 Task: Create a due date automation trigger when advanced on, on the wednesday before a card is due add fields without custom field "Resume" set to a number greater or equal to 1 and greater than 10 at 11:00 AM.
Action: Mouse moved to (955, 67)
Screenshot: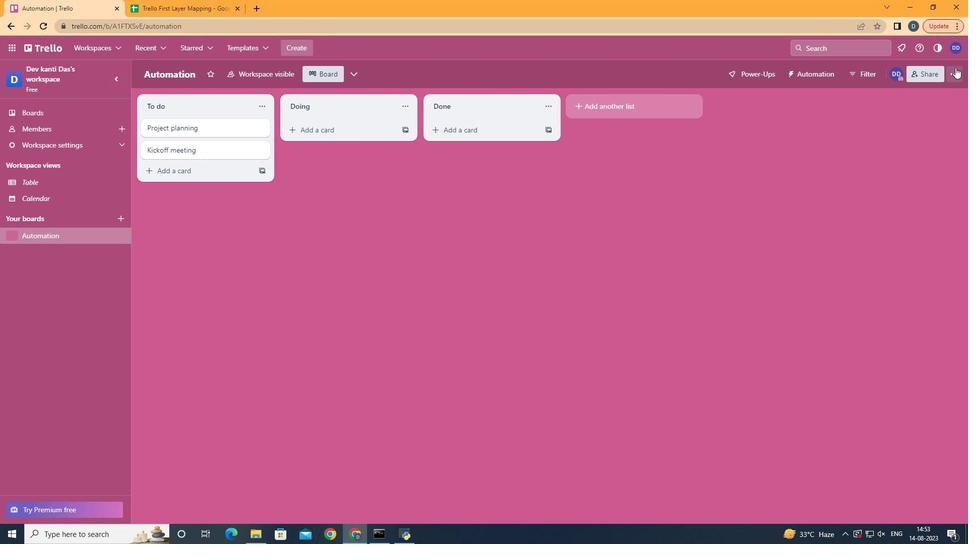 
Action: Mouse pressed left at (955, 67)
Screenshot: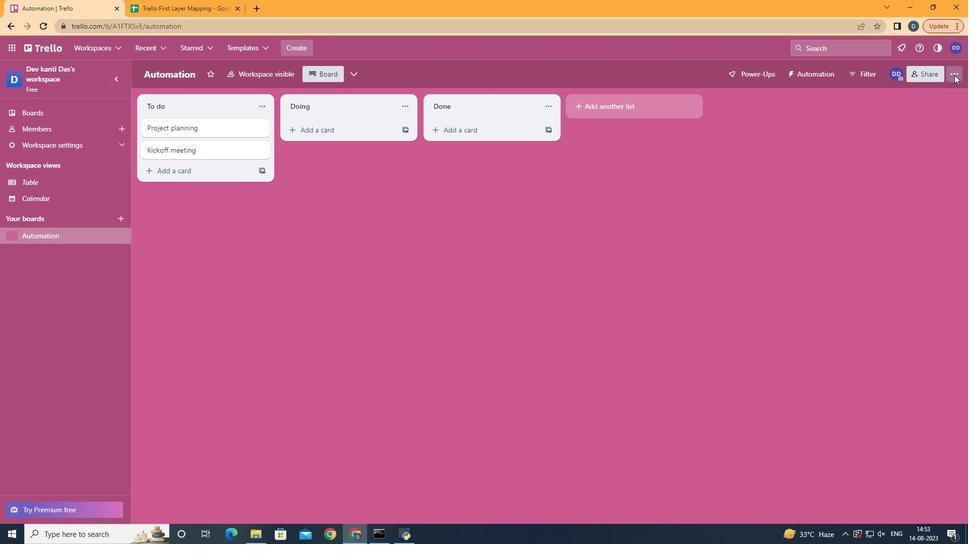
Action: Mouse moved to (872, 208)
Screenshot: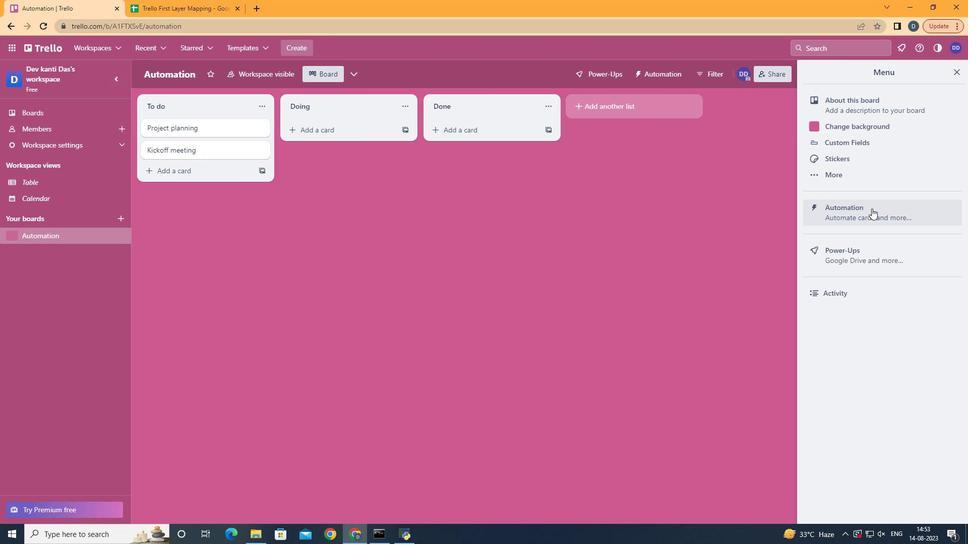 
Action: Mouse pressed left at (872, 208)
Screenshot: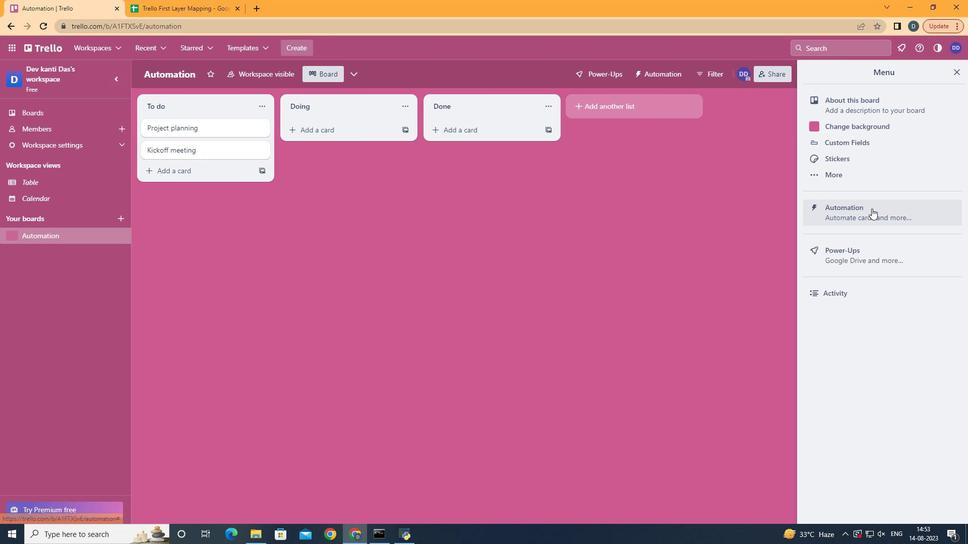 
Action: Mouse moved to (193, 210)
Screenshot: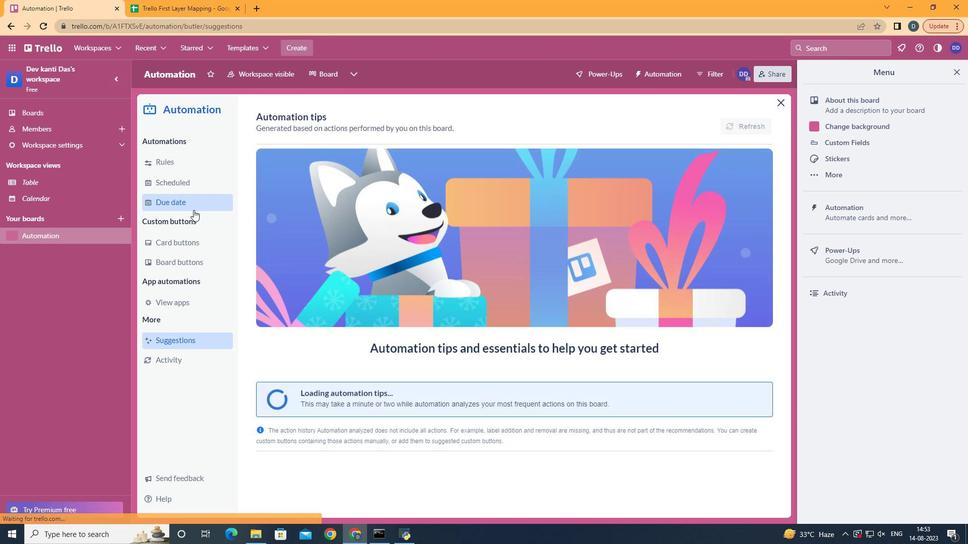 
Action: Mouse pressed left at (193, 210)
Screenshot: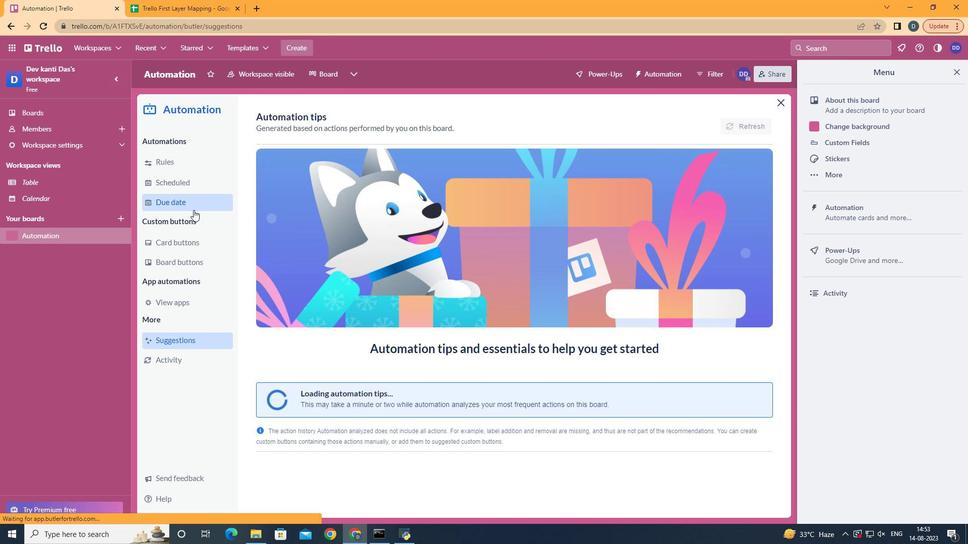 
Action: Mouse moved to (706, 120)
Screenshot: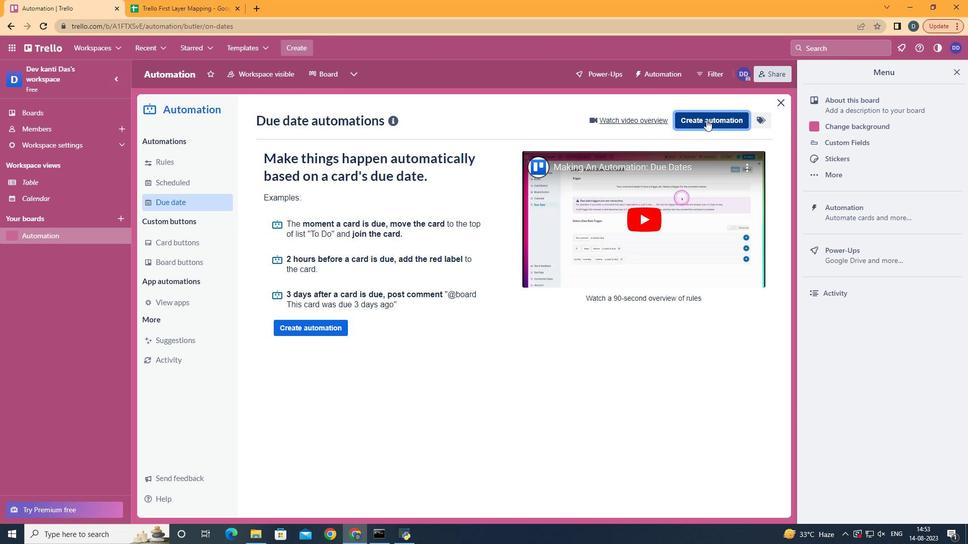 
Action: Mouse pressed left at (706, 120)
Screenshot: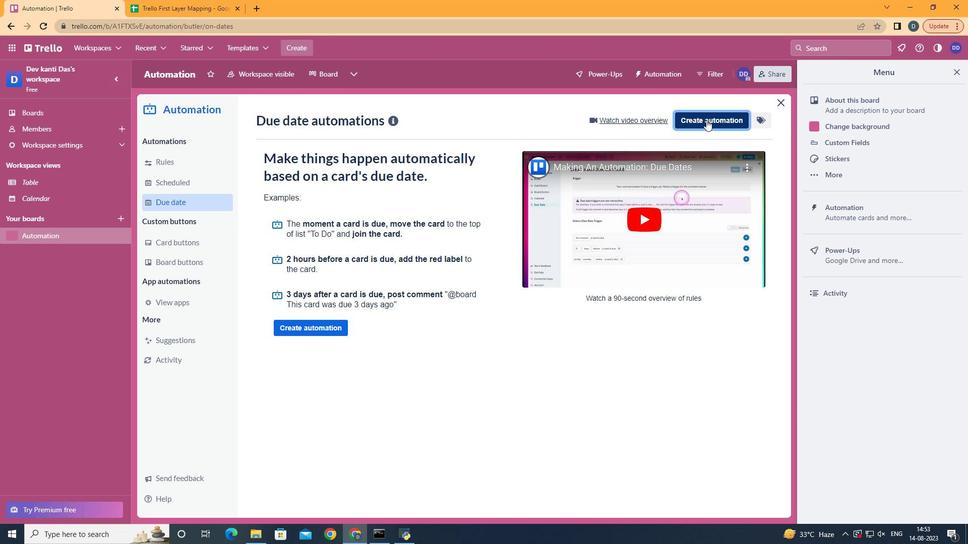 
Action: Mouse moved to (536, 219)
Screenshot: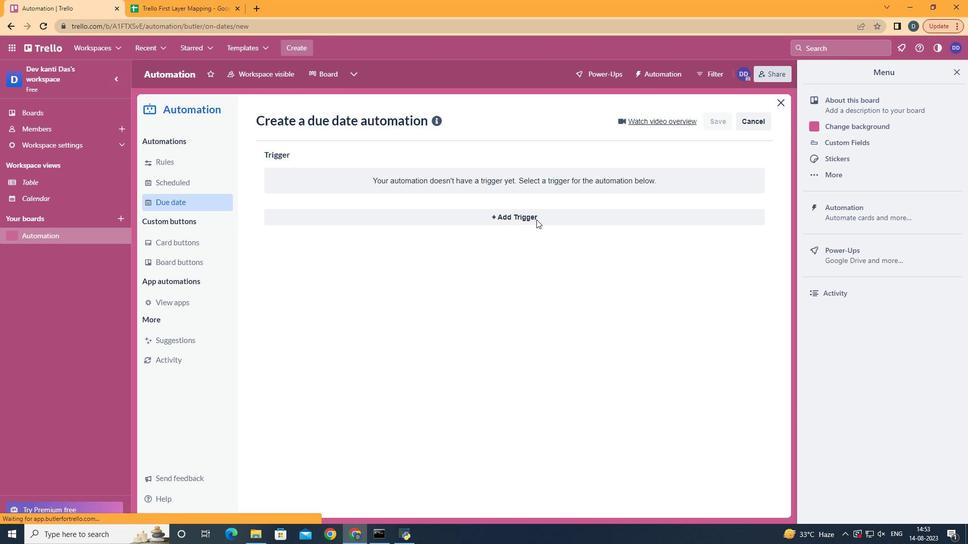 
Action: Mouse pressed left at (536, 219)
Screenshot: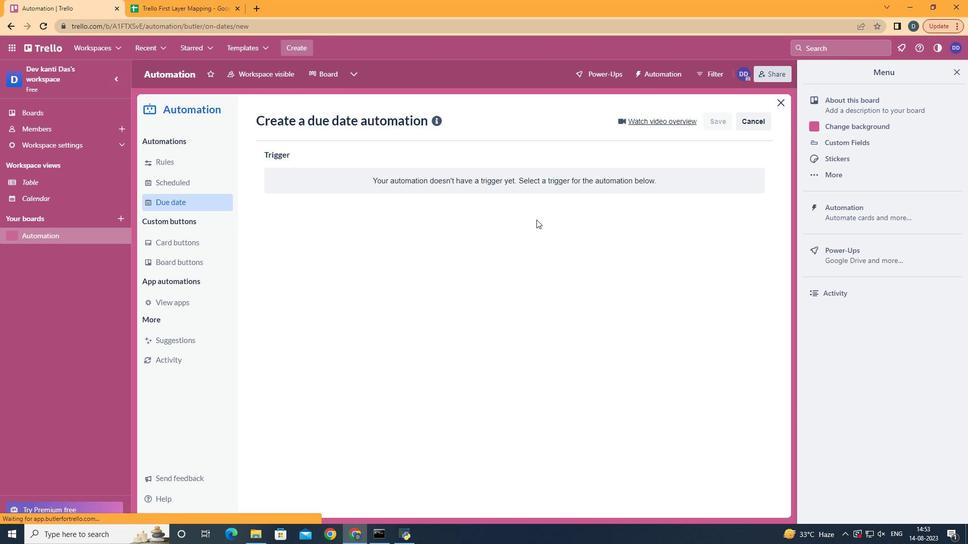 
Action: Mouse moved to (342, 308)
Screenshot: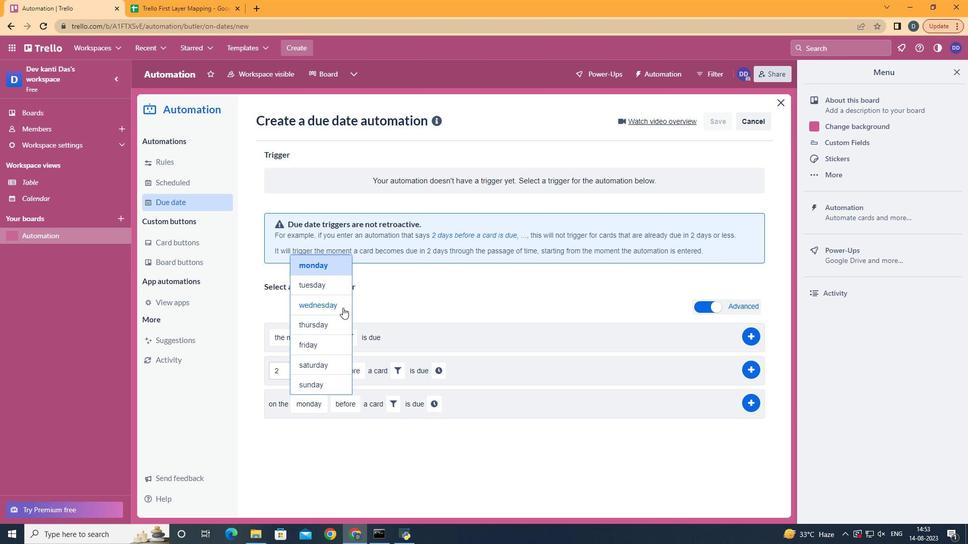 
Action: Mouse pressed left at (342, 308)
Screenshot: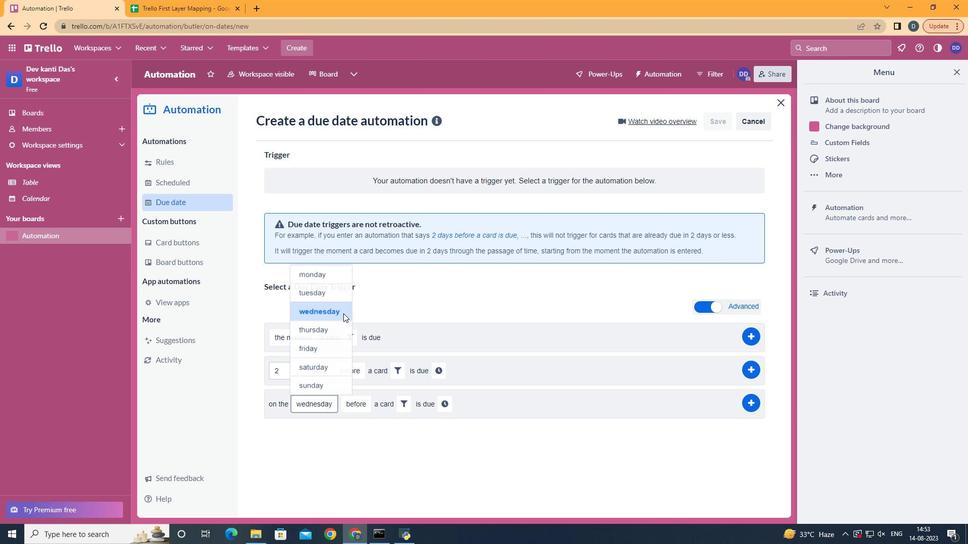 
Action: Mouse moved to (400, 407)
Screenshot: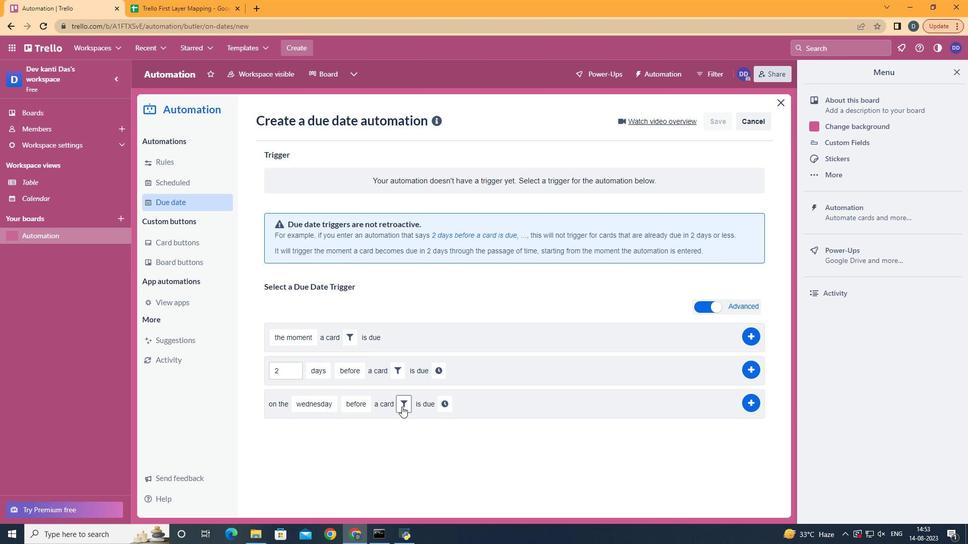 
Action: Mouse pressed left at (400, 407)
Screenshot: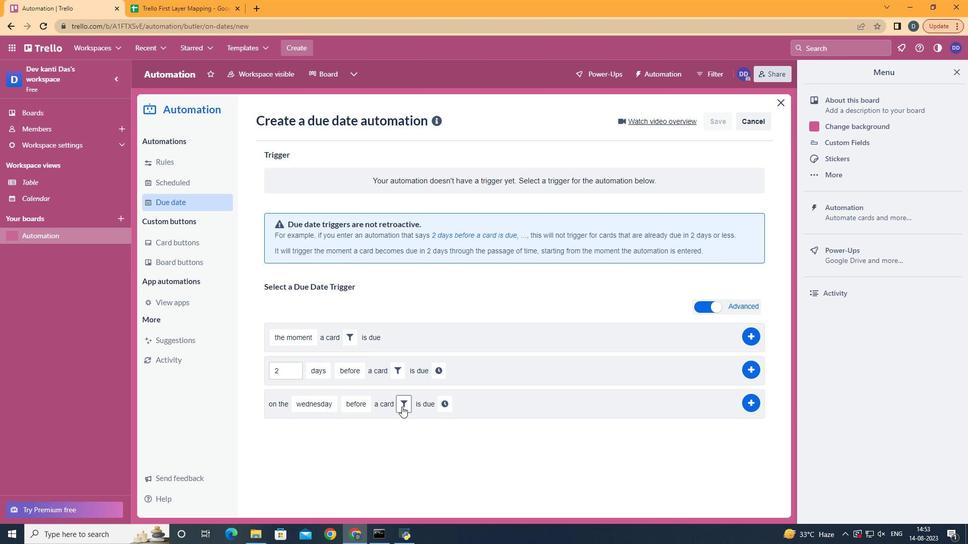
Action: Mouse moved to (564, 427)
Screenshot: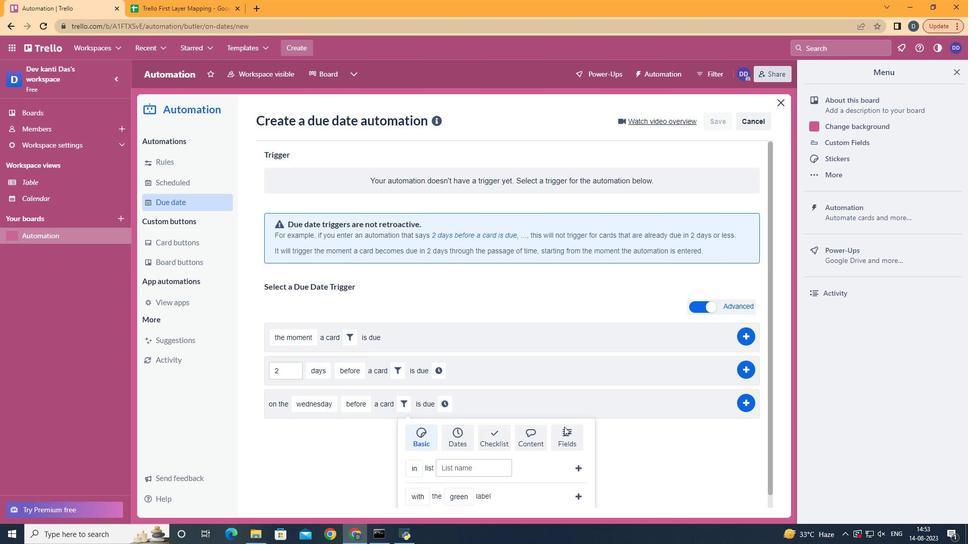 
Action: Mouse pressed left at (564, 427)
Screenshot: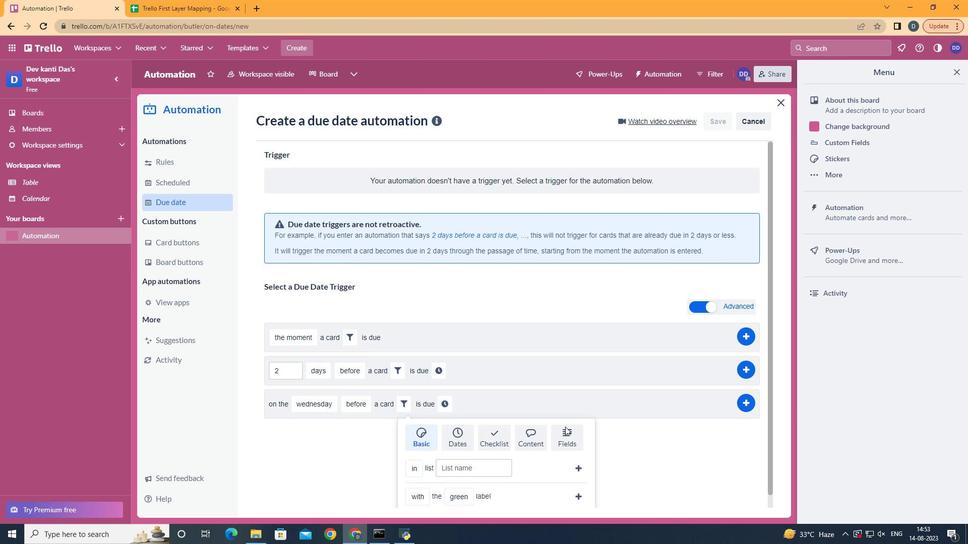
Action: Mouse moved to (565, 427)
Screenshot: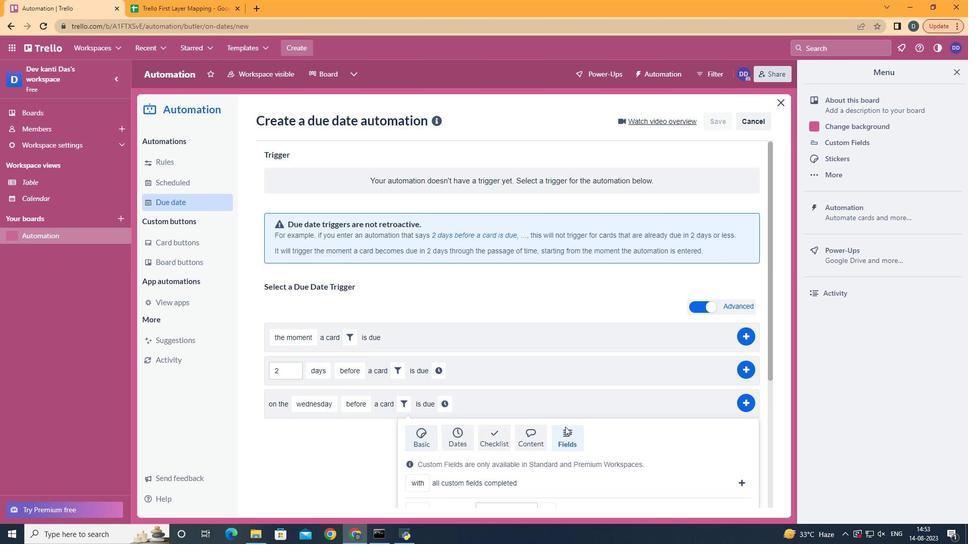
Action: Mouse scrolled (565, 426) with delta (0, 0)
Screenshot: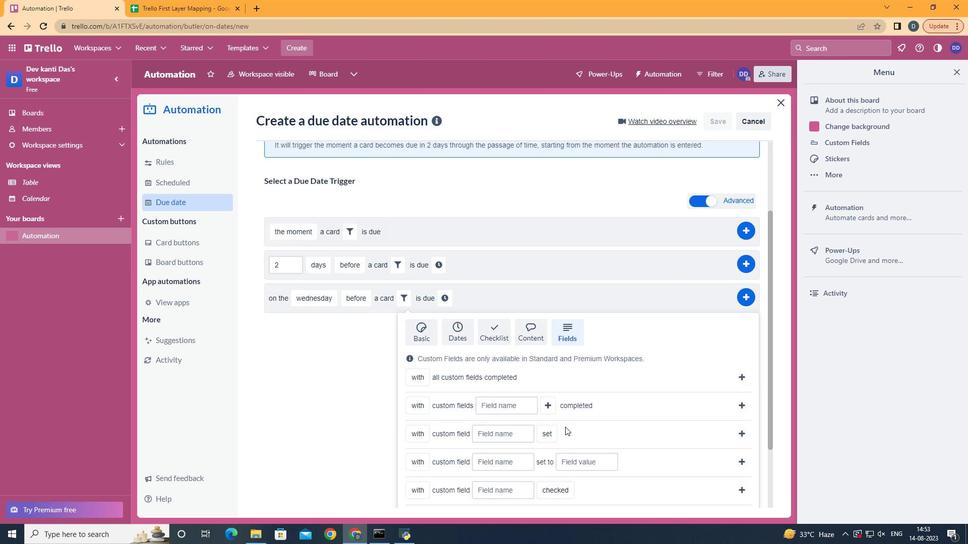 
Action: Mouse scrolled (565, 426) with delta (0, 0)
Screenshot: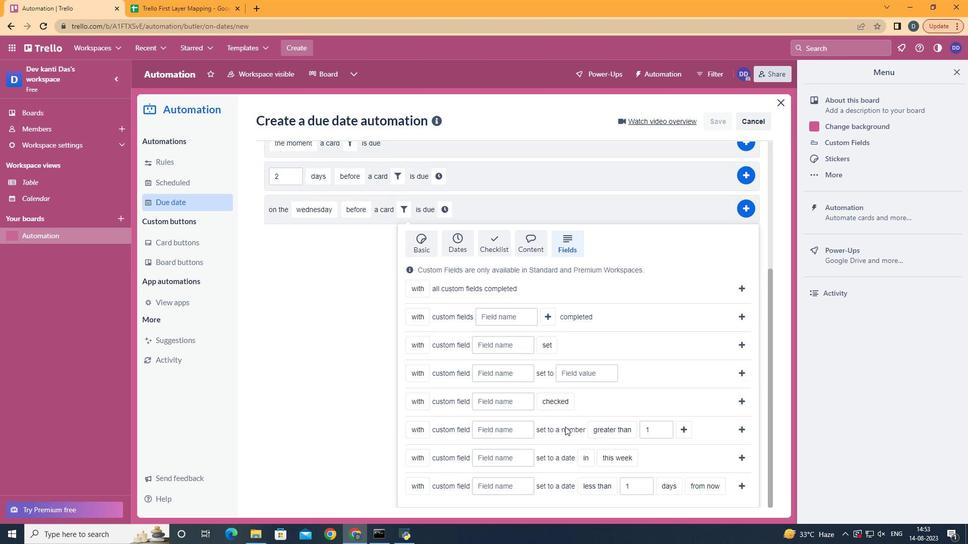 
Action: Mouse scrolled (565, 426) with delta (0, 0)
Screenshot: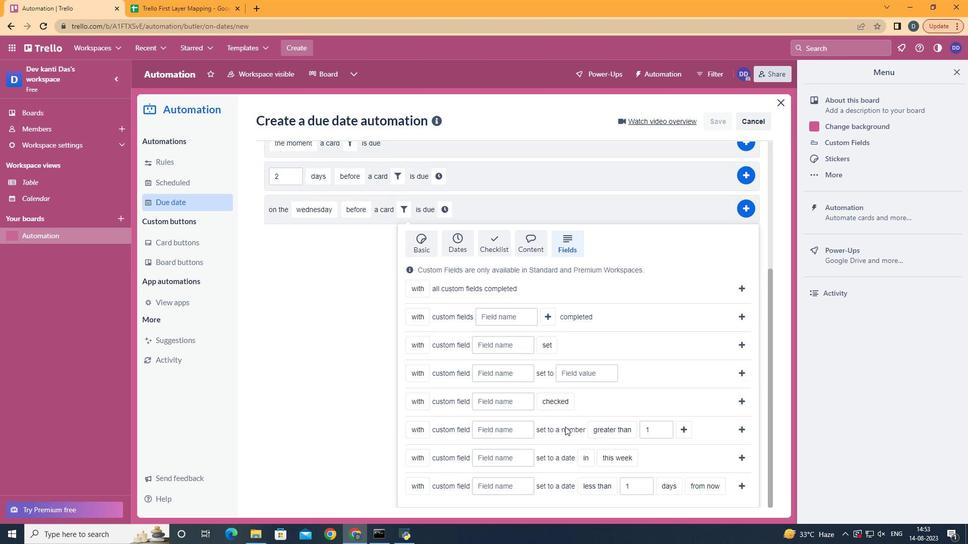 
Action: Mouse scrolled (565, 426) with delta (0, -1)
Screenshot: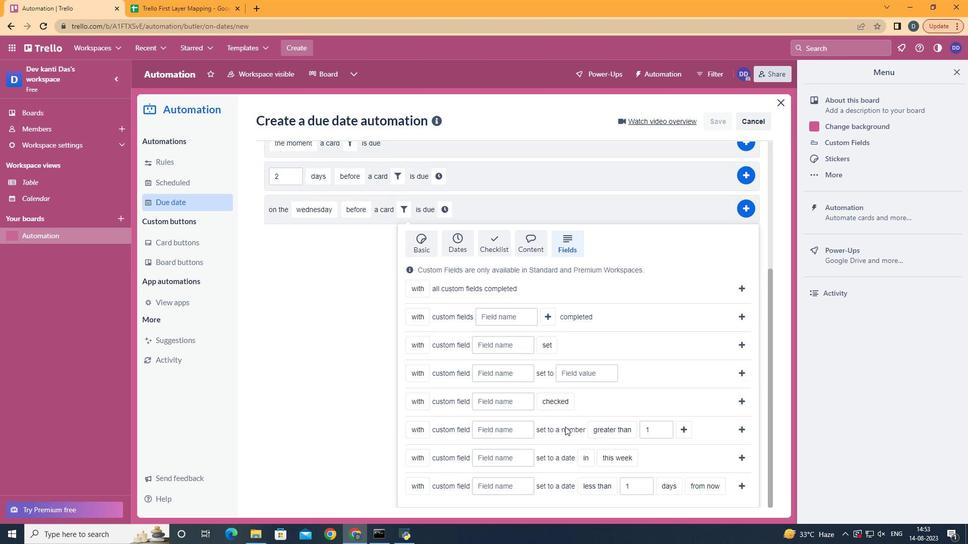 
Action: Mouse scrolled (565, 426) with delta (0, 0)
Screenshot: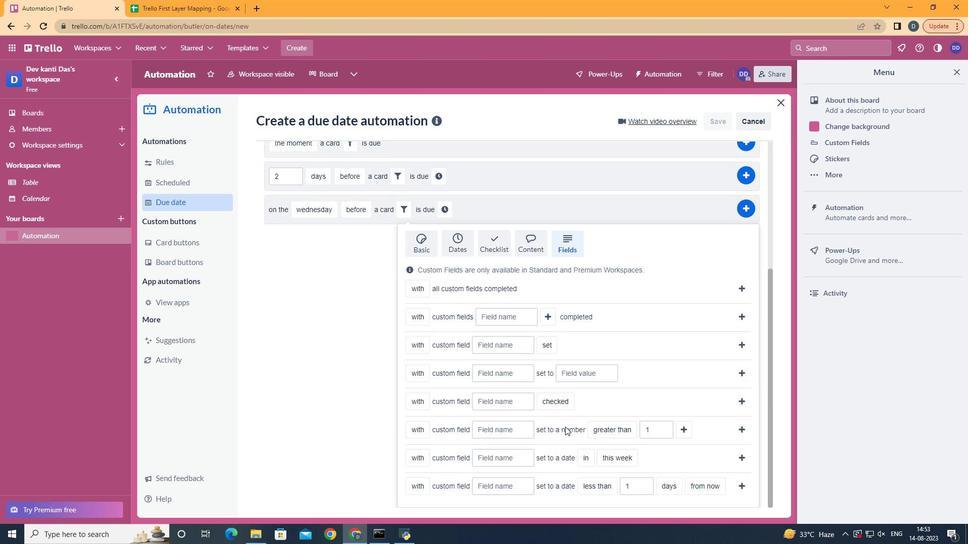 
Action: Mouse scrolled (565, 426) with delta (0, 0)
Screenshot: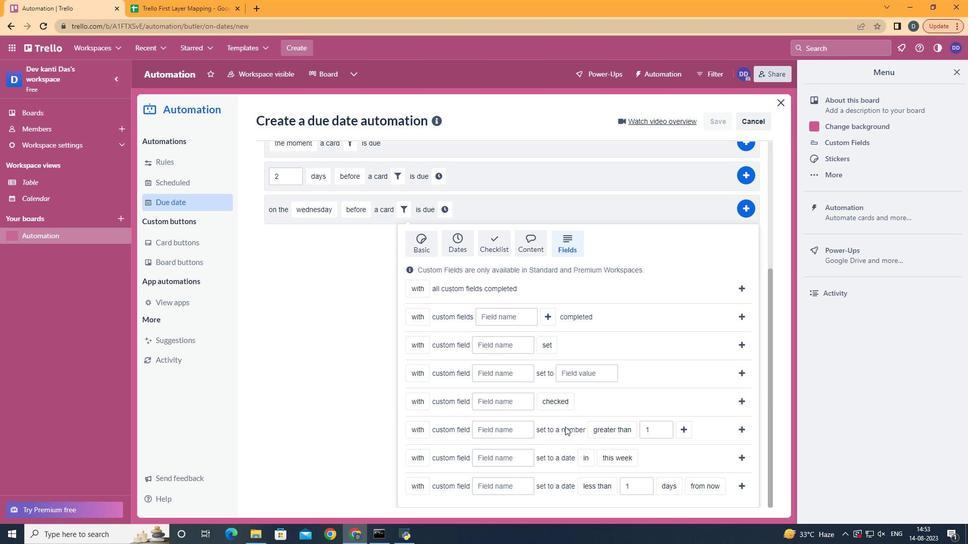
Action: Mouse scrolled (565, 426) with delta (0, 0)
Screenshot: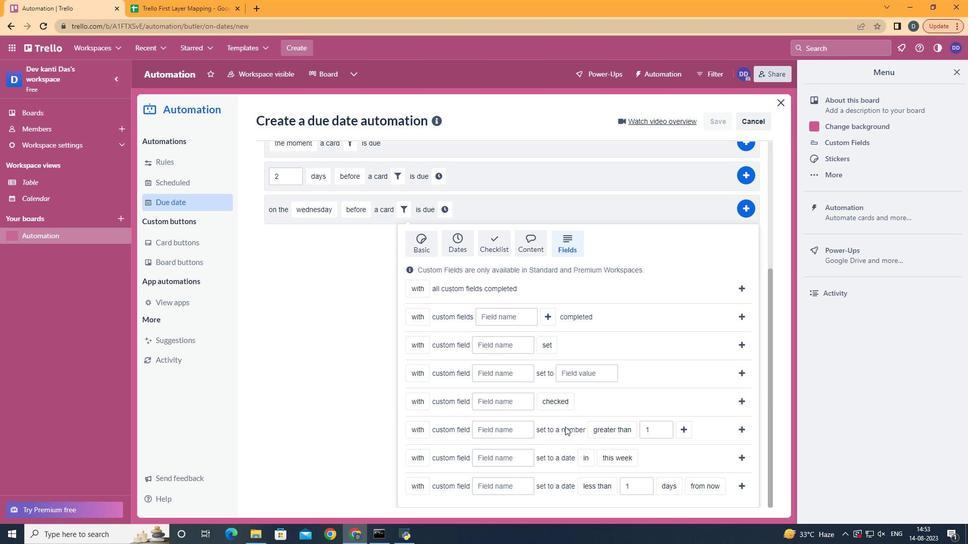 
Action: Mouse scrolled (565, 426) with delta (0, 0)
Screenshot: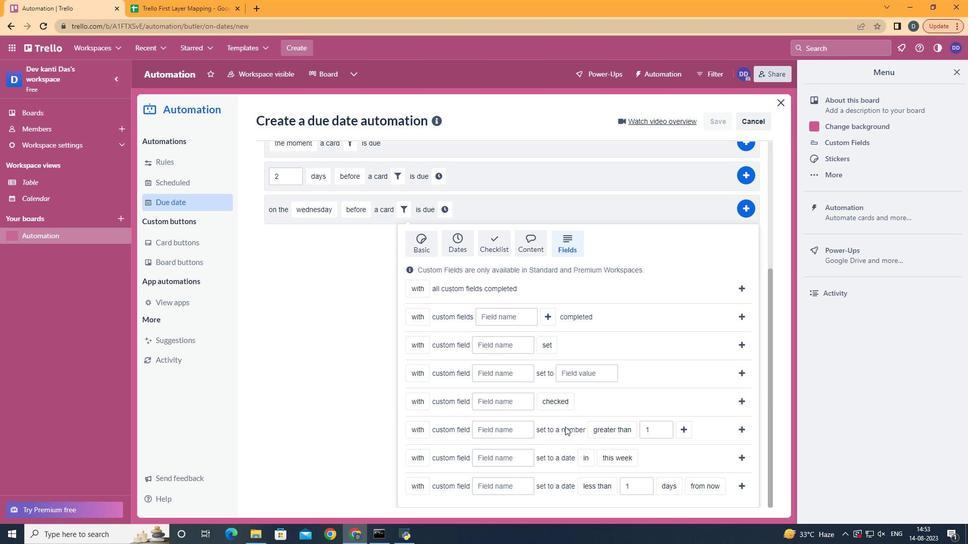 
Action: Mouse scrolled (565, 426) with delta (0, 0)
Screenshot: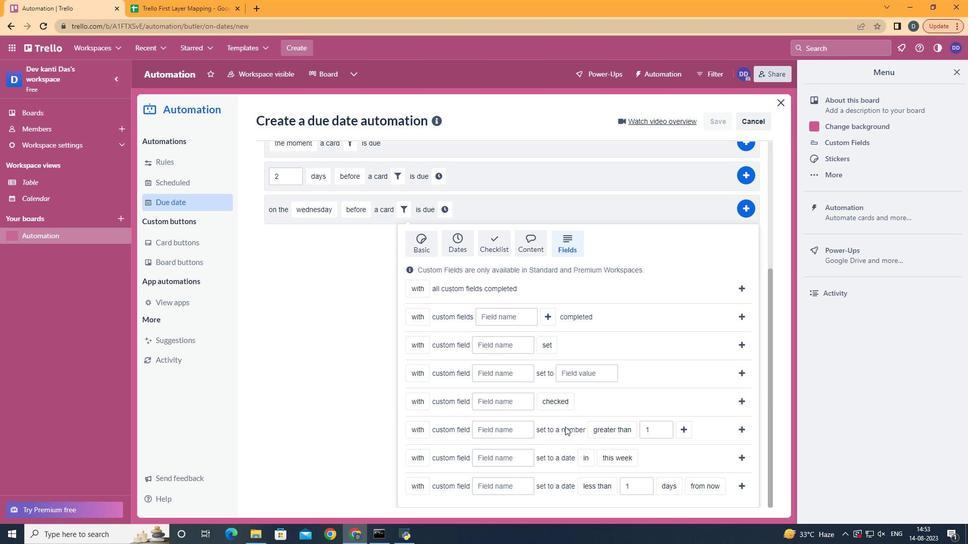 
Action: Mouse scrolled (565, 426) with delta (0, 0)
Screenshot: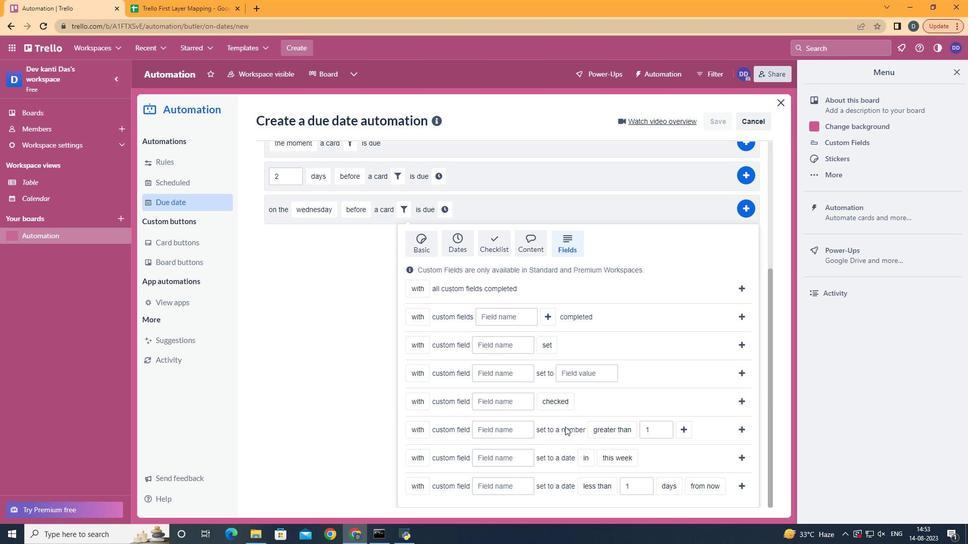 
Action: Mouse scrolled (565, 426) with delta (0, 0)
Screenshot: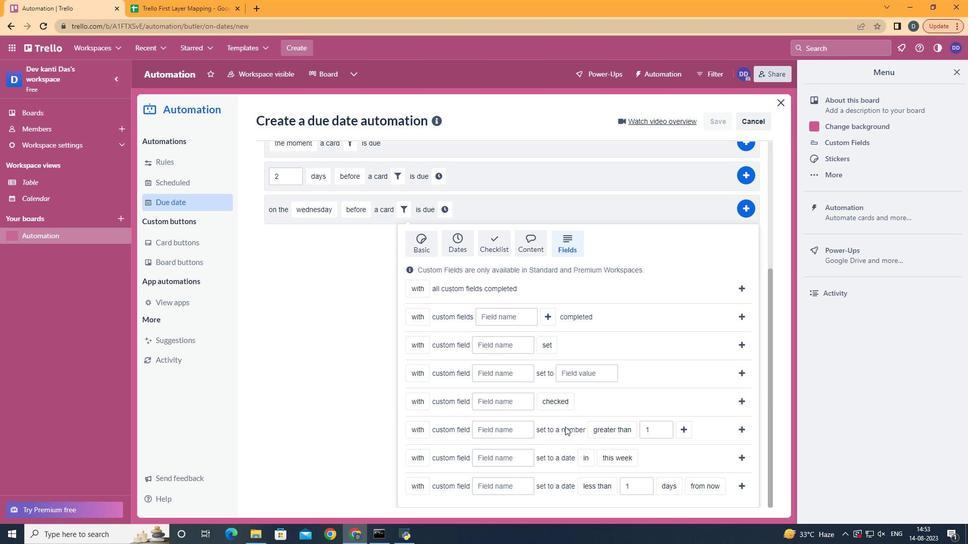 
Action: Mouse moved to (432, 462)
Screenshot: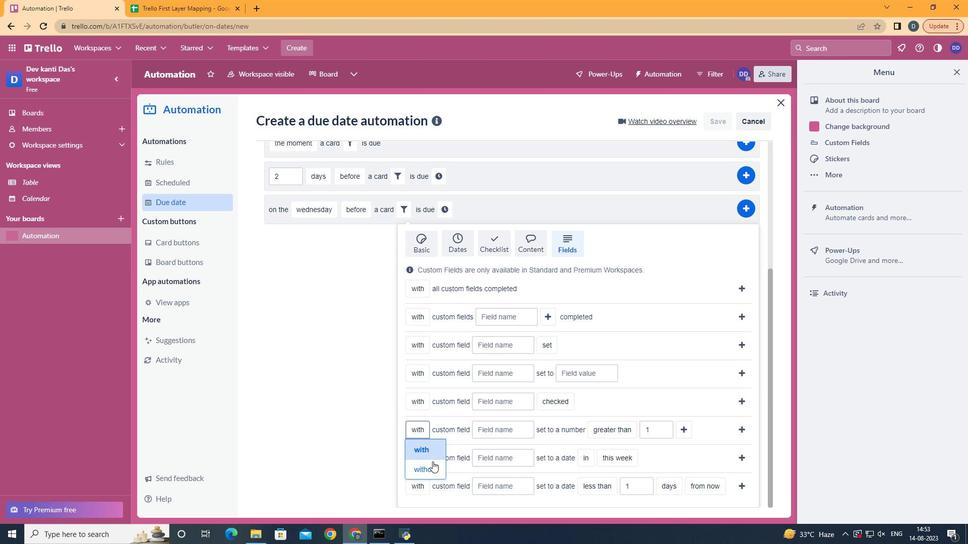 
Action: Mouse pressed left at (432, 462)
Screenshot: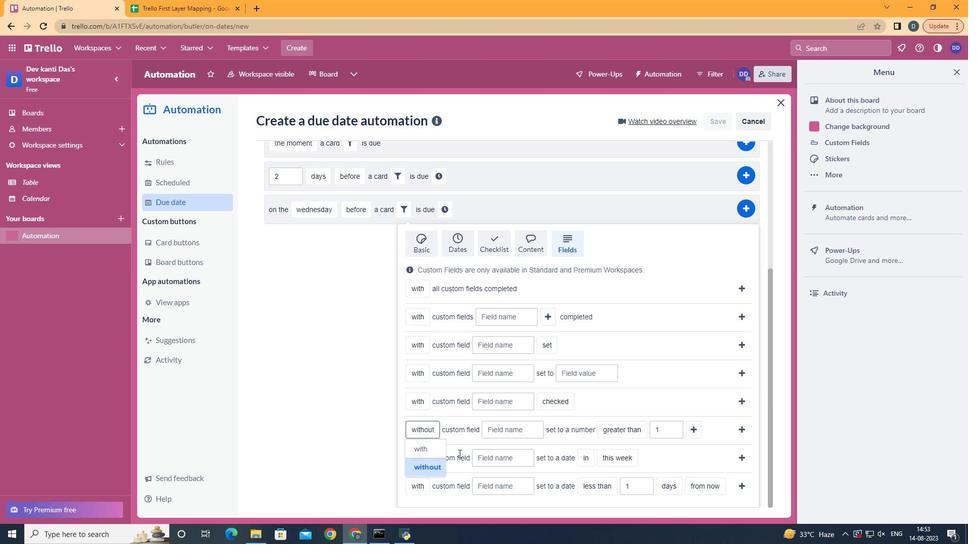 
Action: Mouse moved to (512, 432)
Screenshot: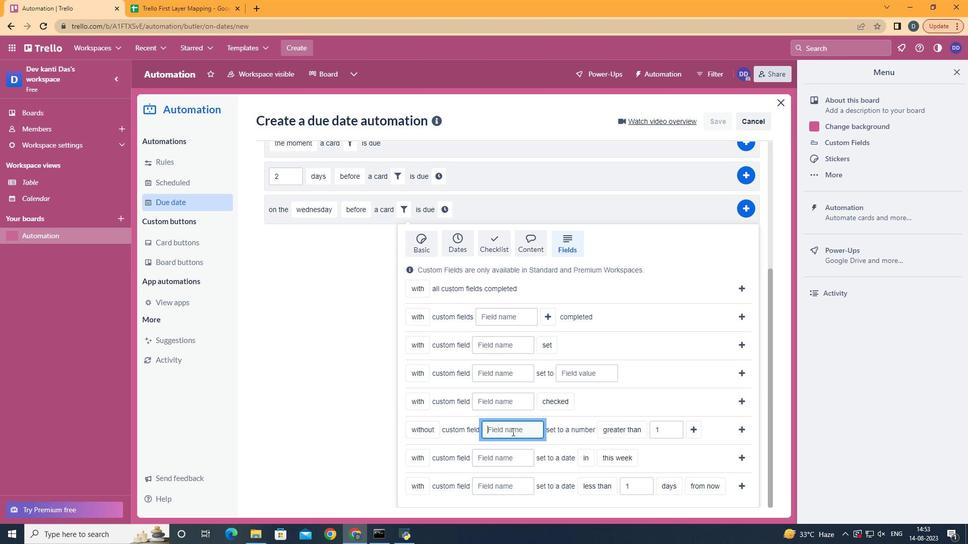 
Action: Mouse pressed left at (512, 432)
Screenshot: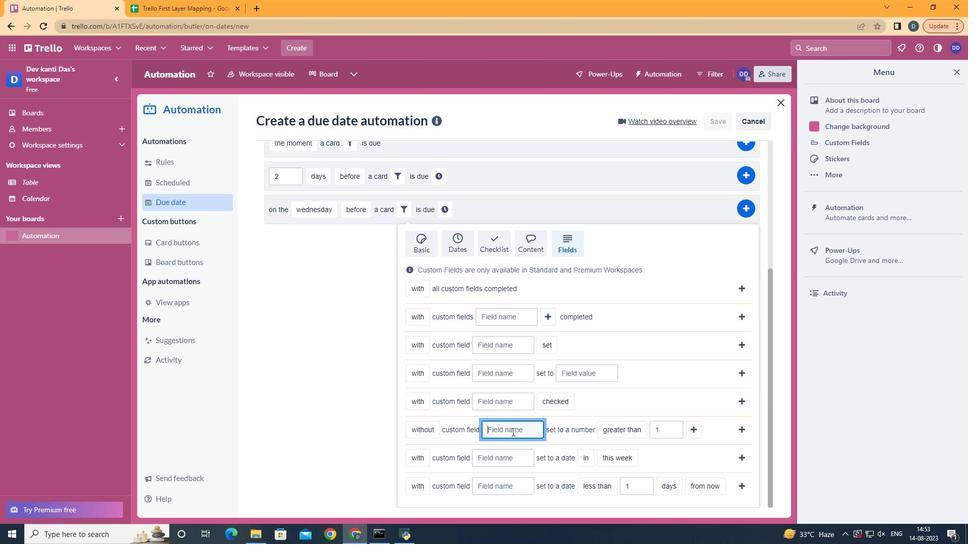 
Action: Mouse moved to (512, 431)
Screenshot: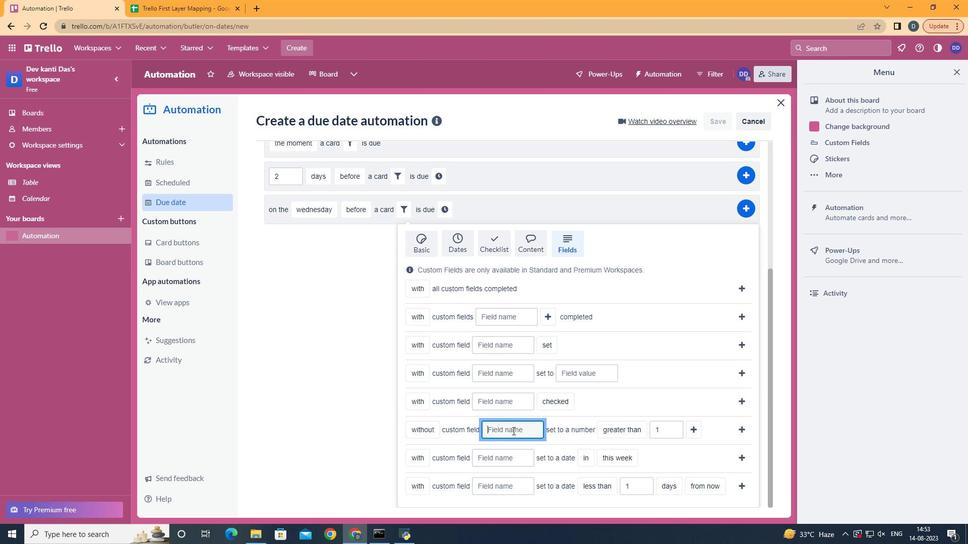 
Action: Key pressed <Key.shift><Key.shift>Resume
Screenshot: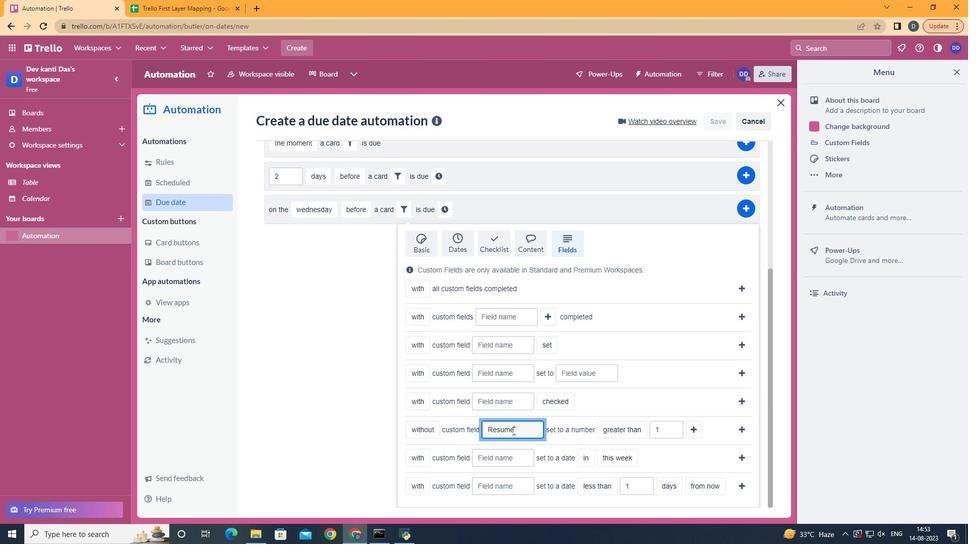 
Action: Mouse moved to (641, 366)
Screenshot: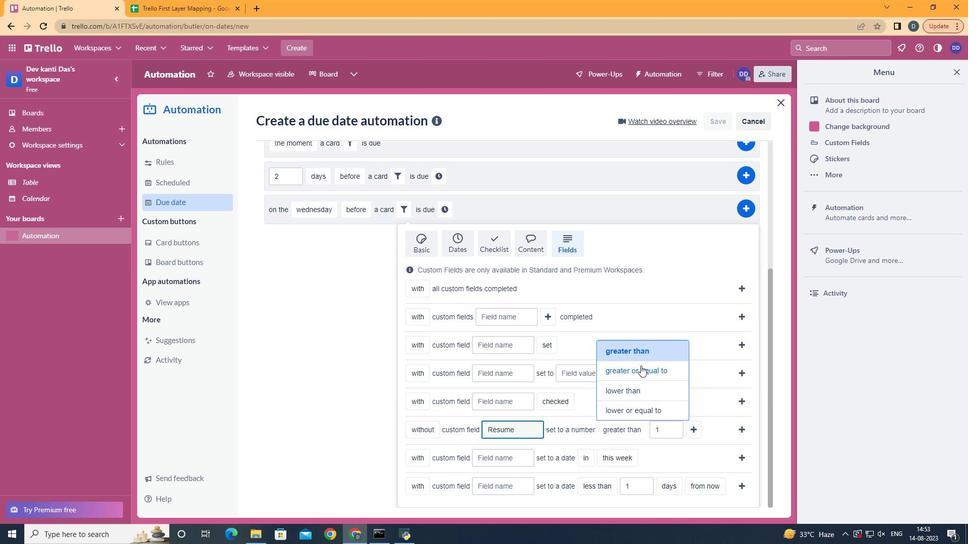 
Action: Mouse pressed left at (641, 366)
Screenshot: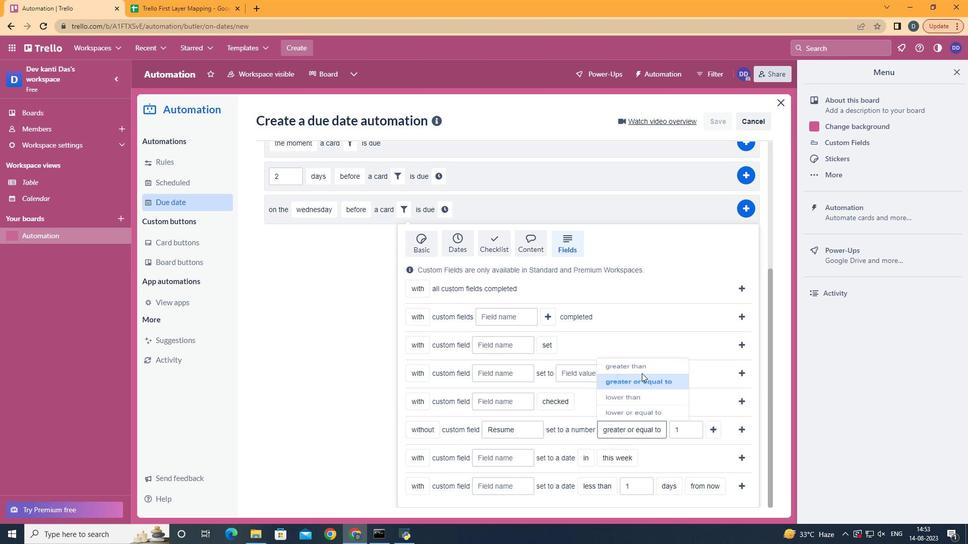 
Action: Mouse moved to (719, 431)
Screenshot: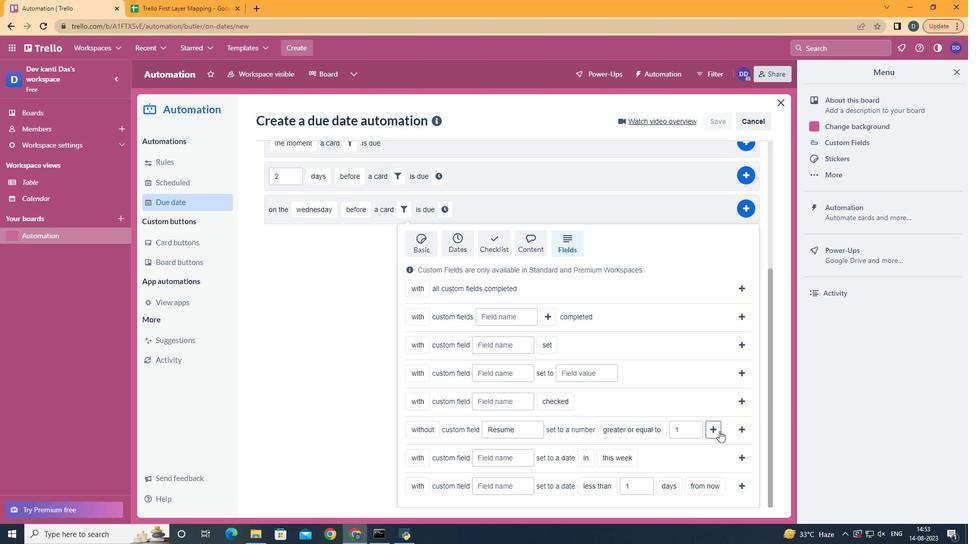 
Action: Mouse pressed left at (719, 431)
Screenshot: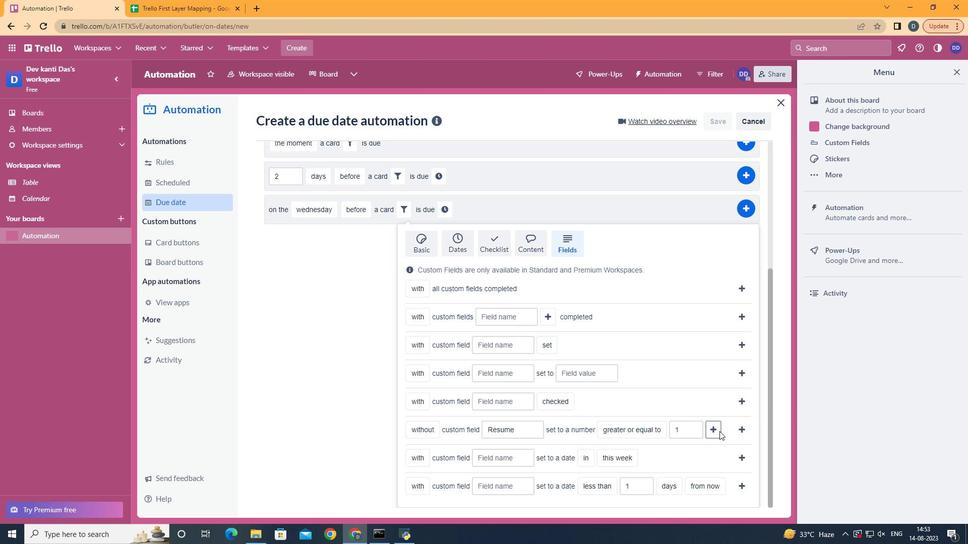 
Action: Mouse moved to (469, 400)
Screenshot: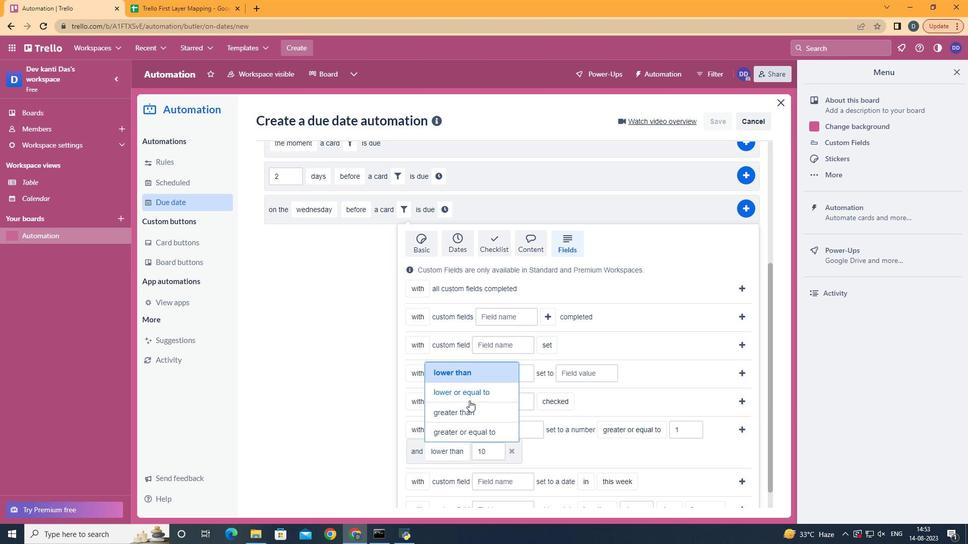 
Action: Mouse pressed left at (469, 400)
Screenshot: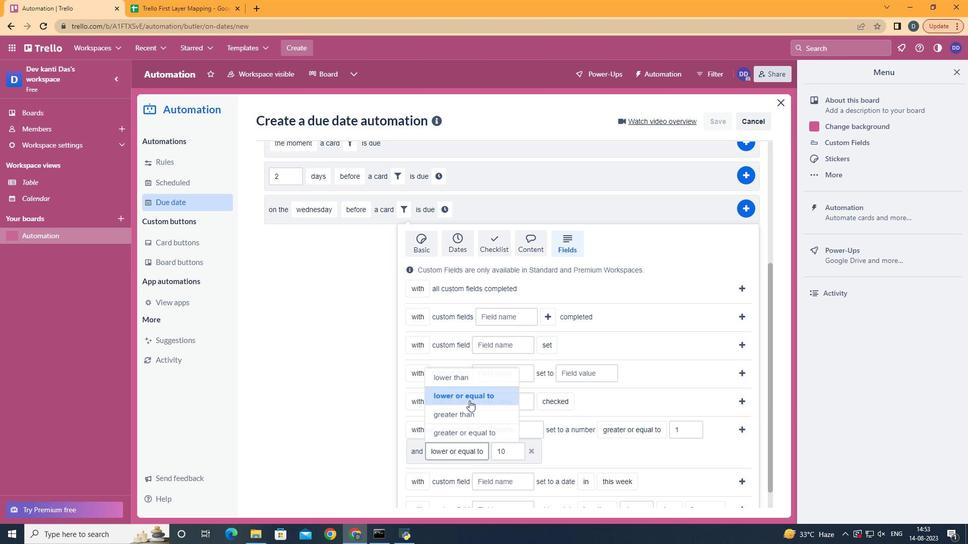 
Action: Mouse moved to (463, 420)
Screenshot: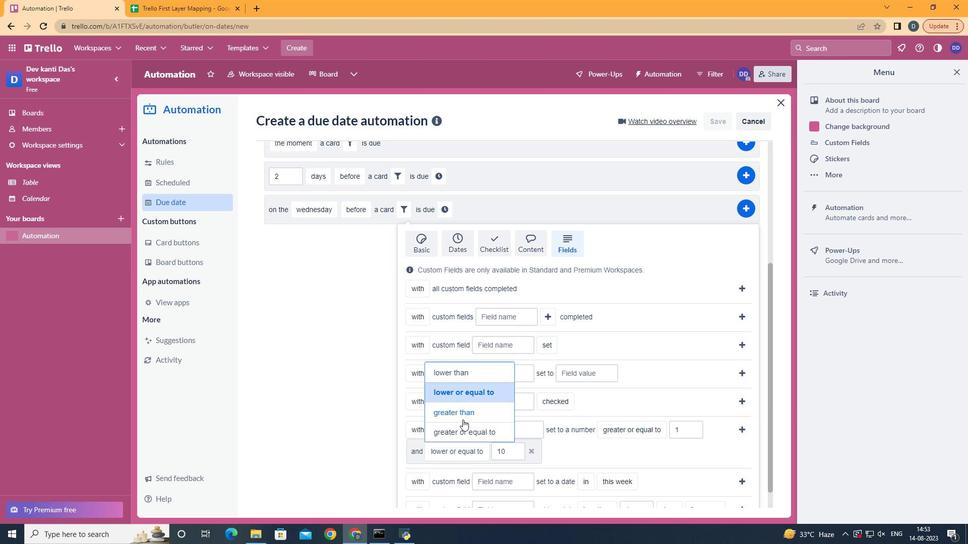 
Action: Mouse pressed left at (463, 420)
Screenshot: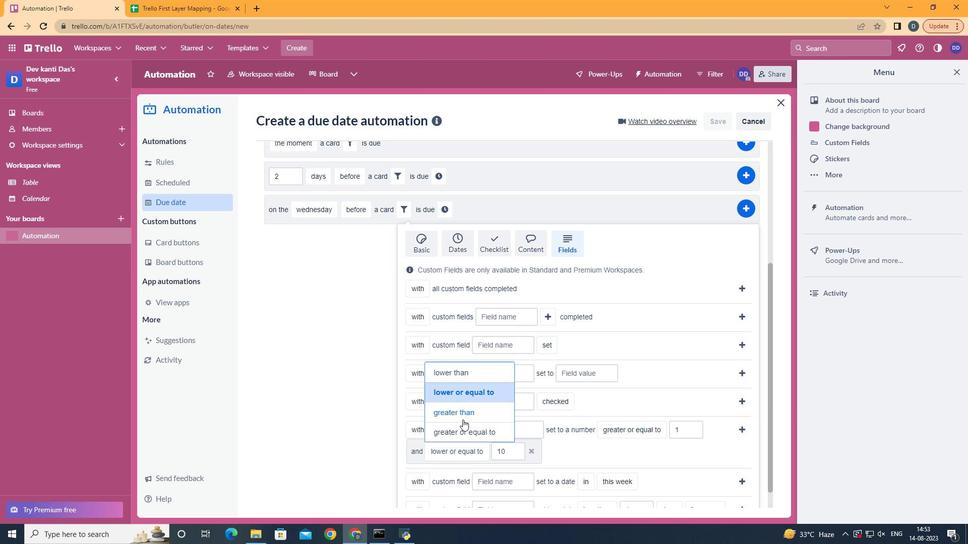 
Action: Mouse moved to (744, 425)
Screenshot: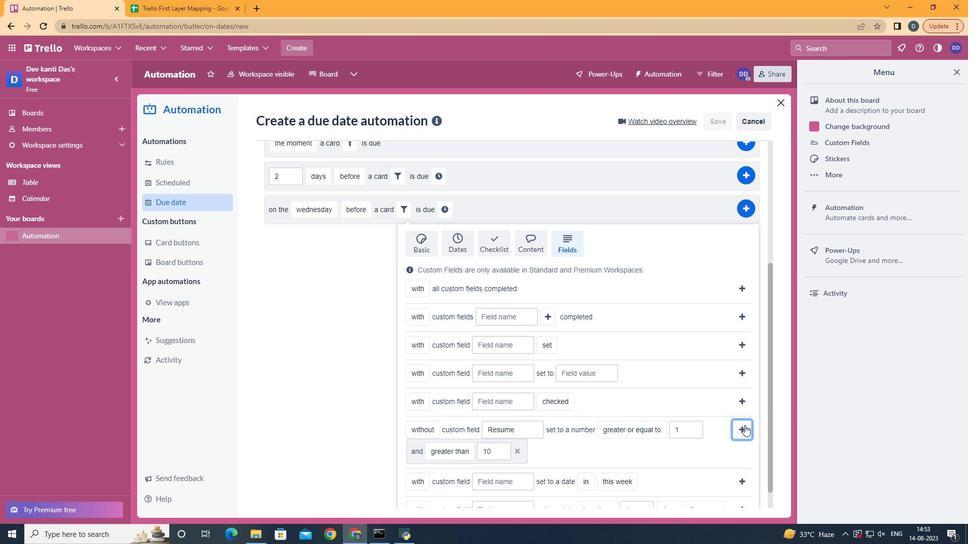 
Action: Mouse pressed left at (744, 425)
Screenshot: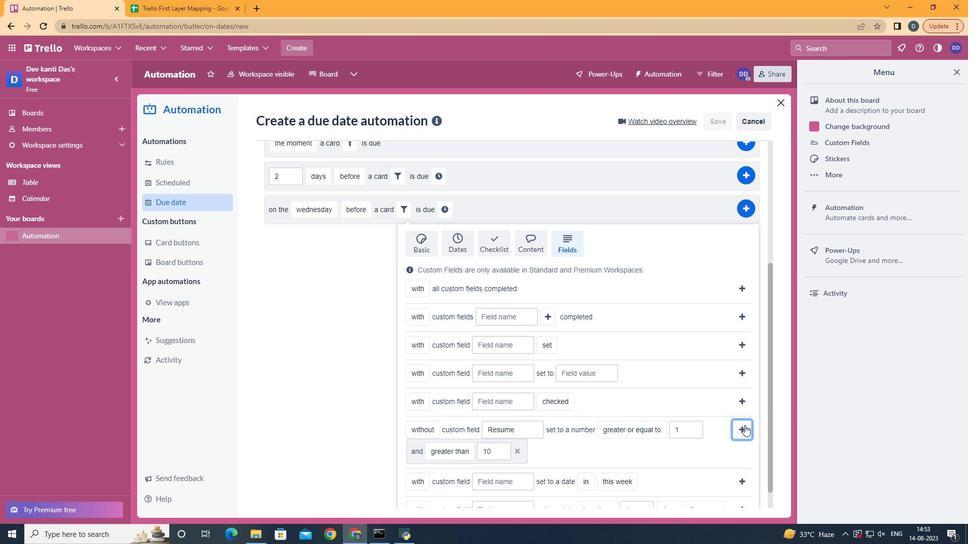 
Action: Mouse moved to (289, 423)
Screenshot: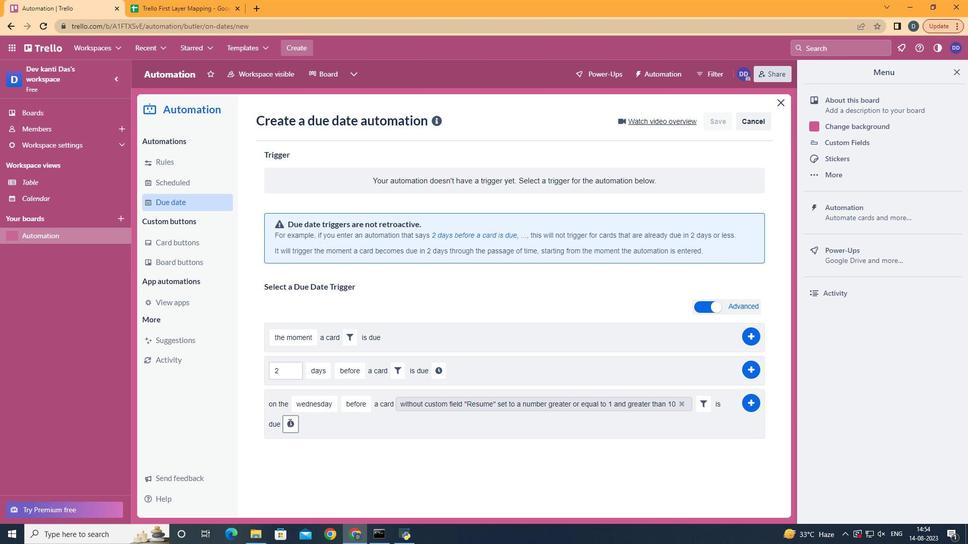 
Action: Mouse pressed left at (289, 423)
Screenshot: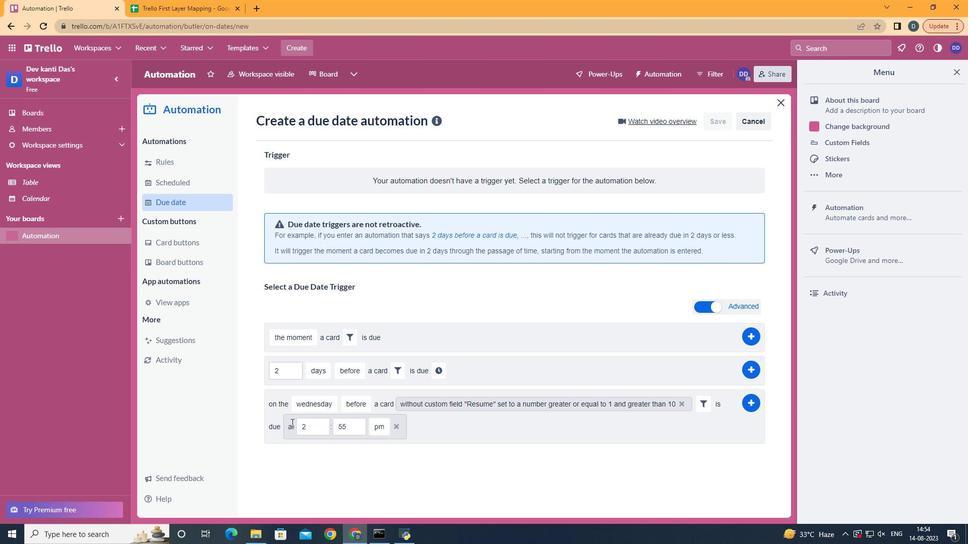 
Action: Mouse moved to (310, 424)
Screenshot: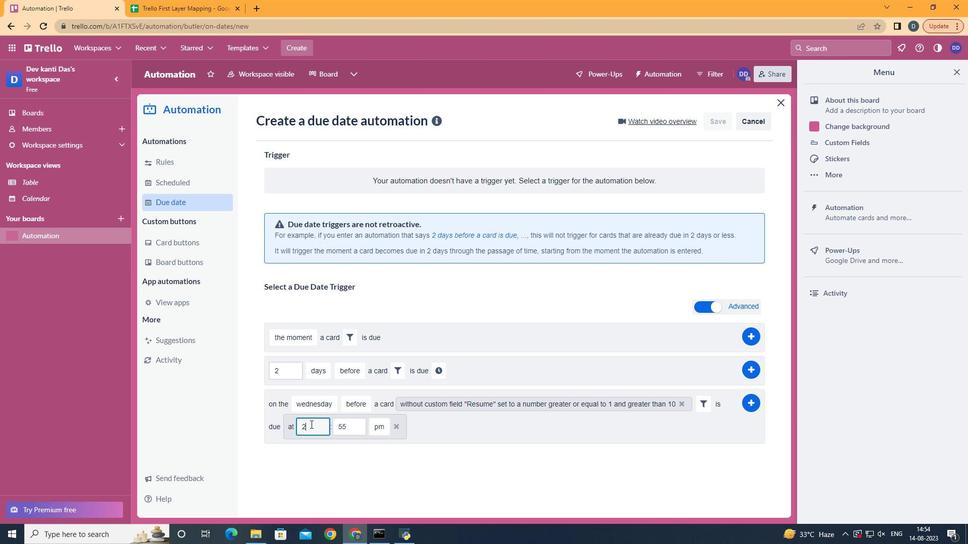 
Action: Mouse pressed left at (310, 424)
Screenshot: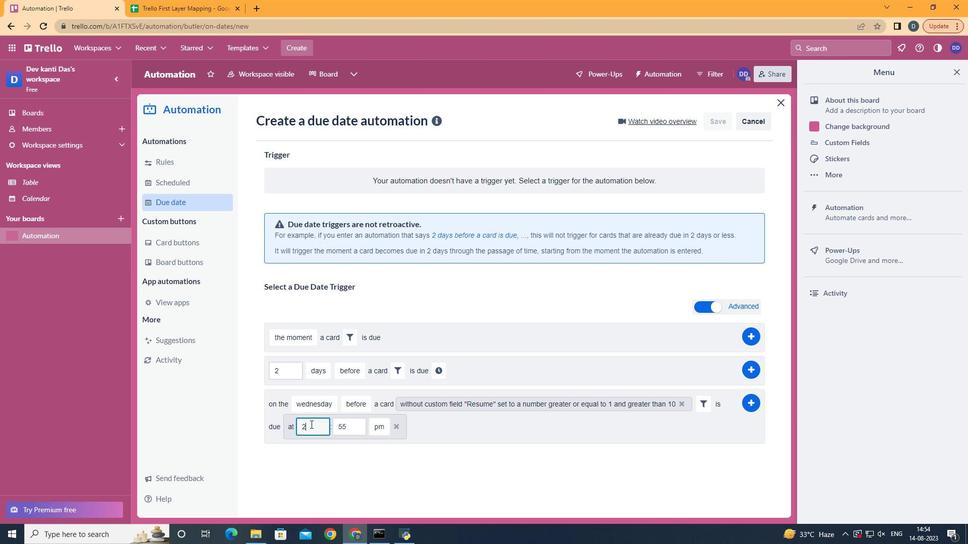 
Action: Key pressed =<Key.backspace><Key.backspace>11
Screenshot: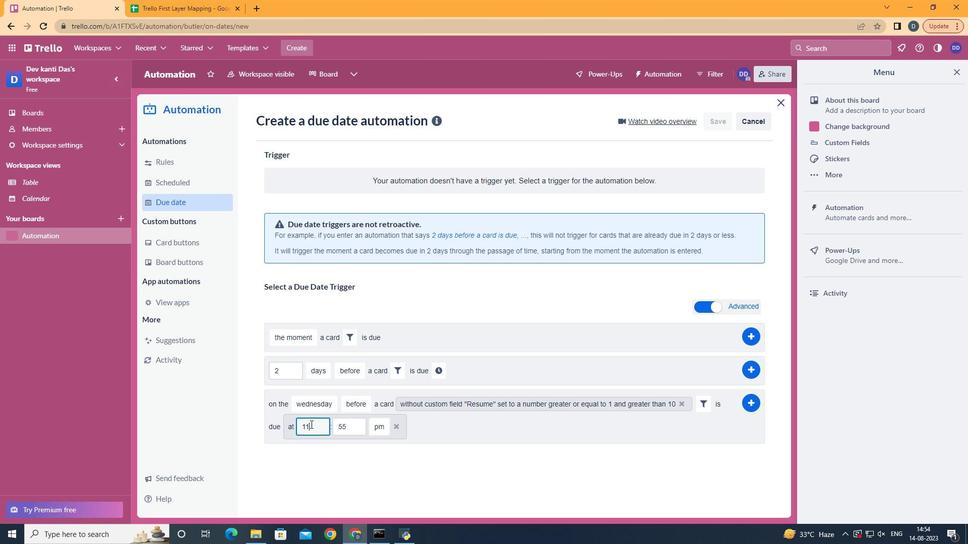 
Action: Mouse moved to (359, 432)
Screenshot: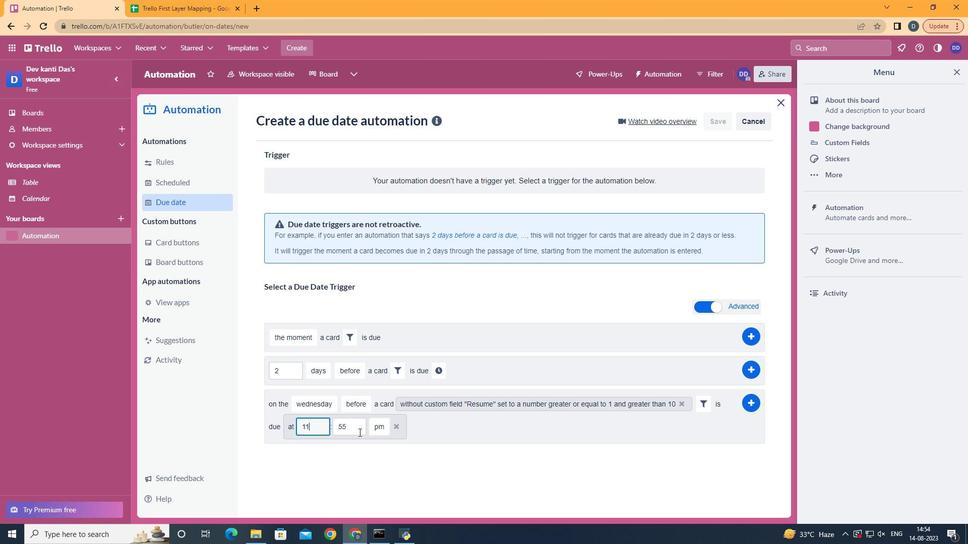
Action: Mouse pressed left at (359, 432)
Screenshot: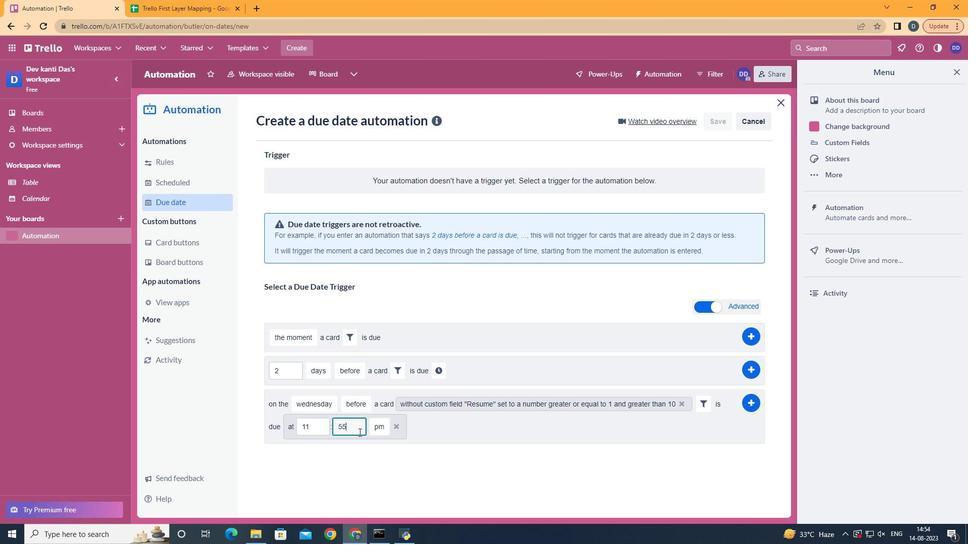 
Action: Mouse moved to (355, 435)
Screenshot: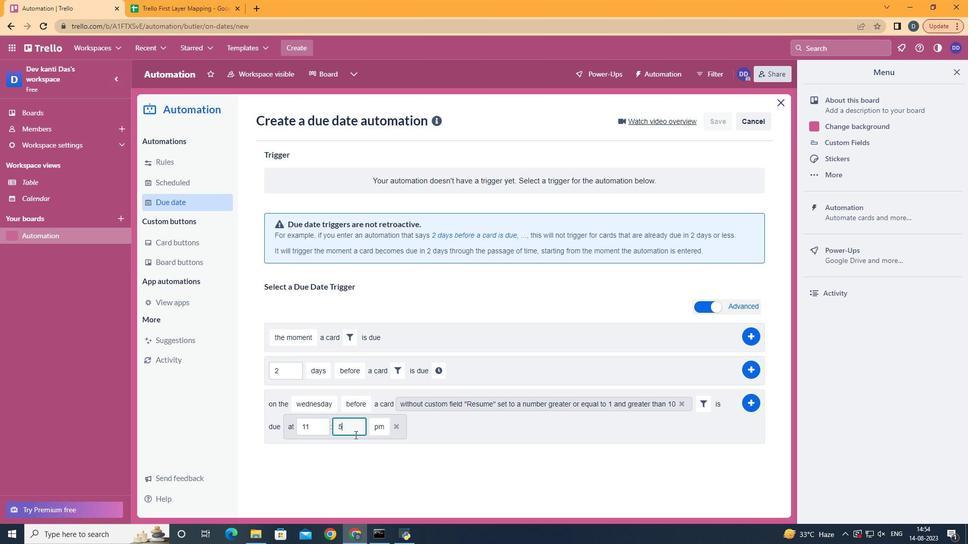 
Action: Key pressed <Key.backspace><Key.backspace>00
Screenshot: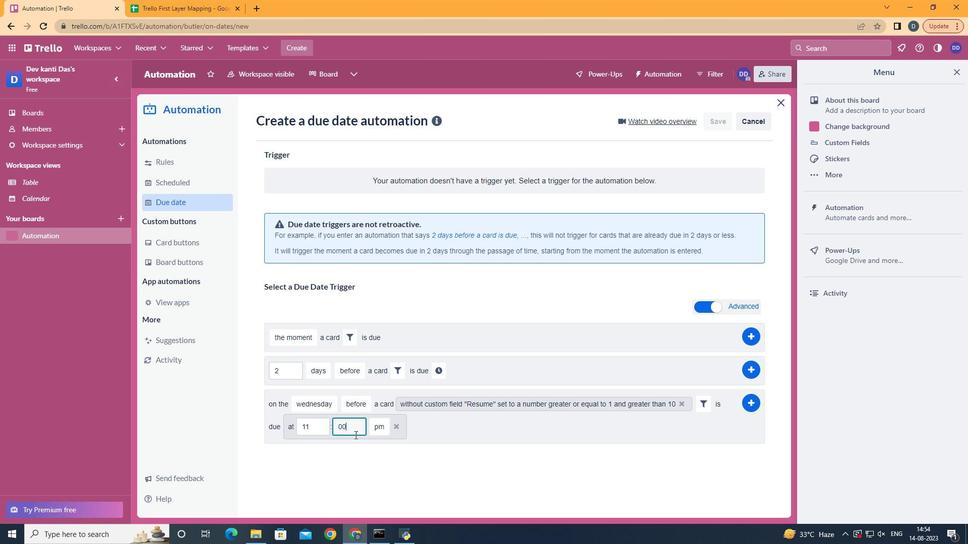 
Action: Mouse moved to (380, 449)
Screenshot: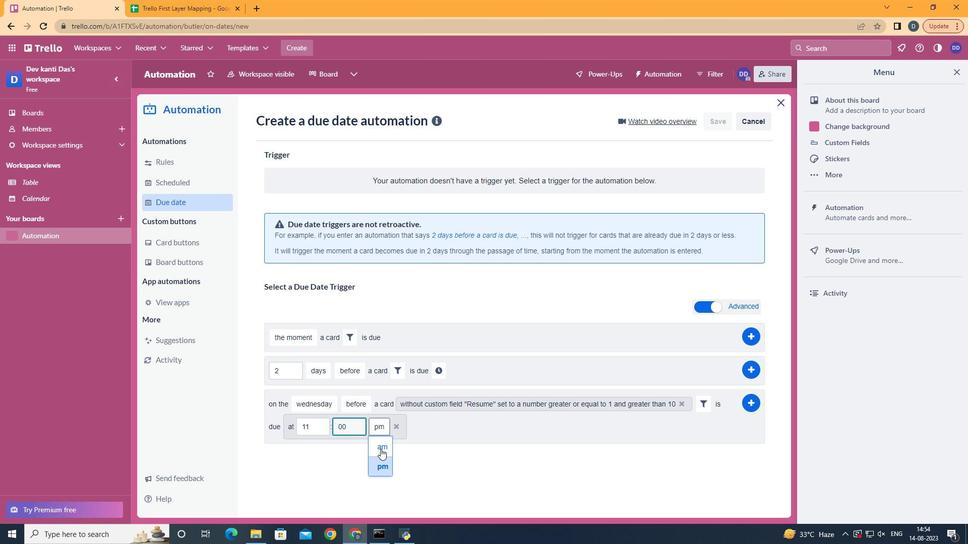 
Action: Mouse pressed left at (380, 449)
Screenshot: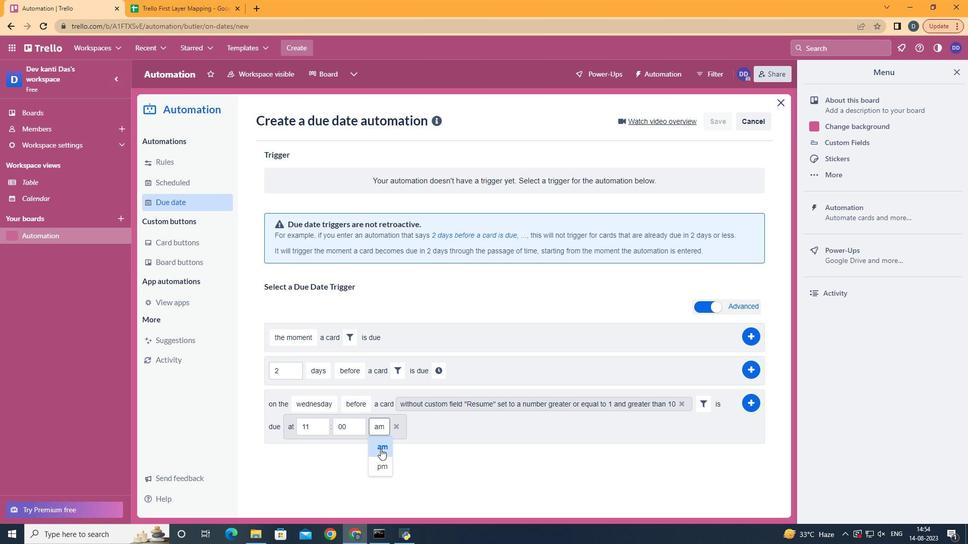 
Action: Mouse moved to (744, 407)
Screenshot: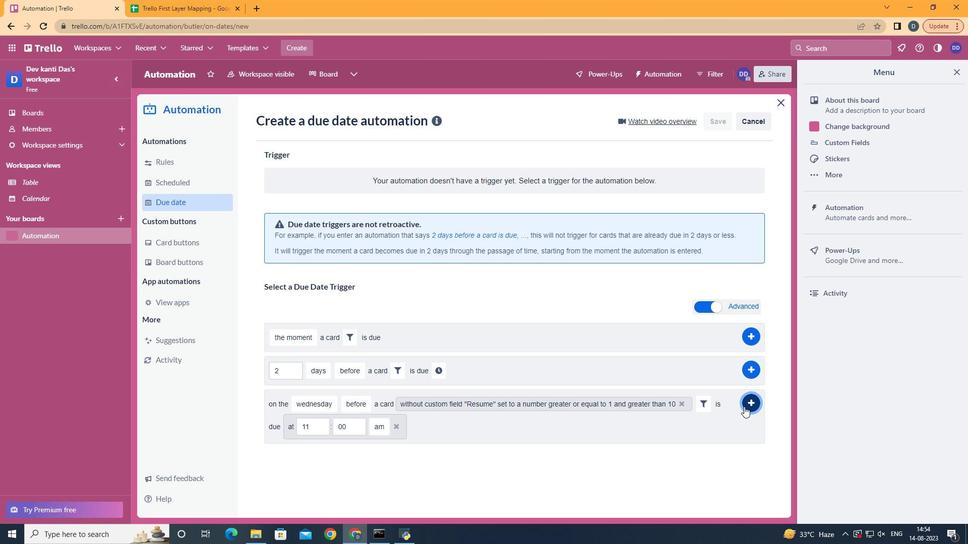 
Action: Mouse pressed left at (744, 407)
Screenshot: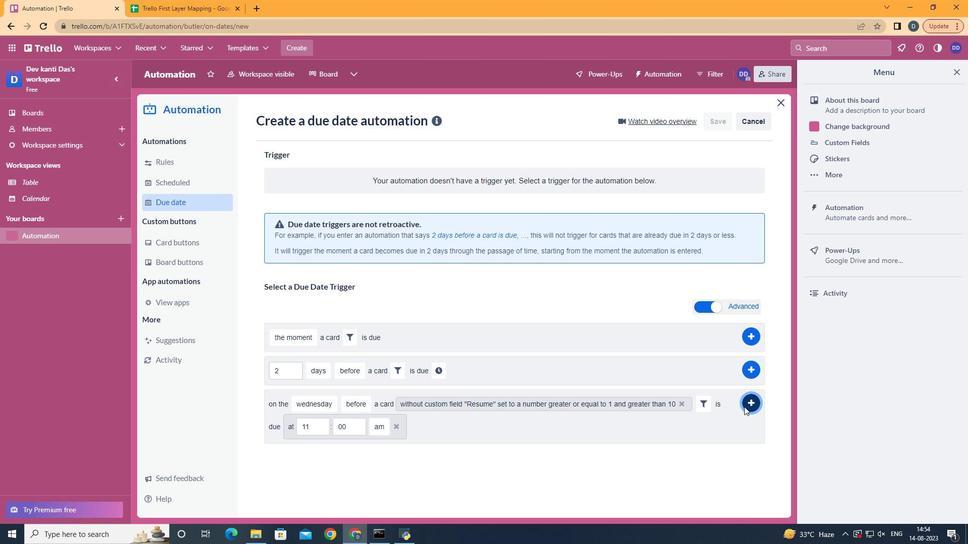 
